 Task: Add Sprouts Organic Peppermint Herbal Tea to the cart.
Action: Mouse pressed left at (22, 103)
Screenshot: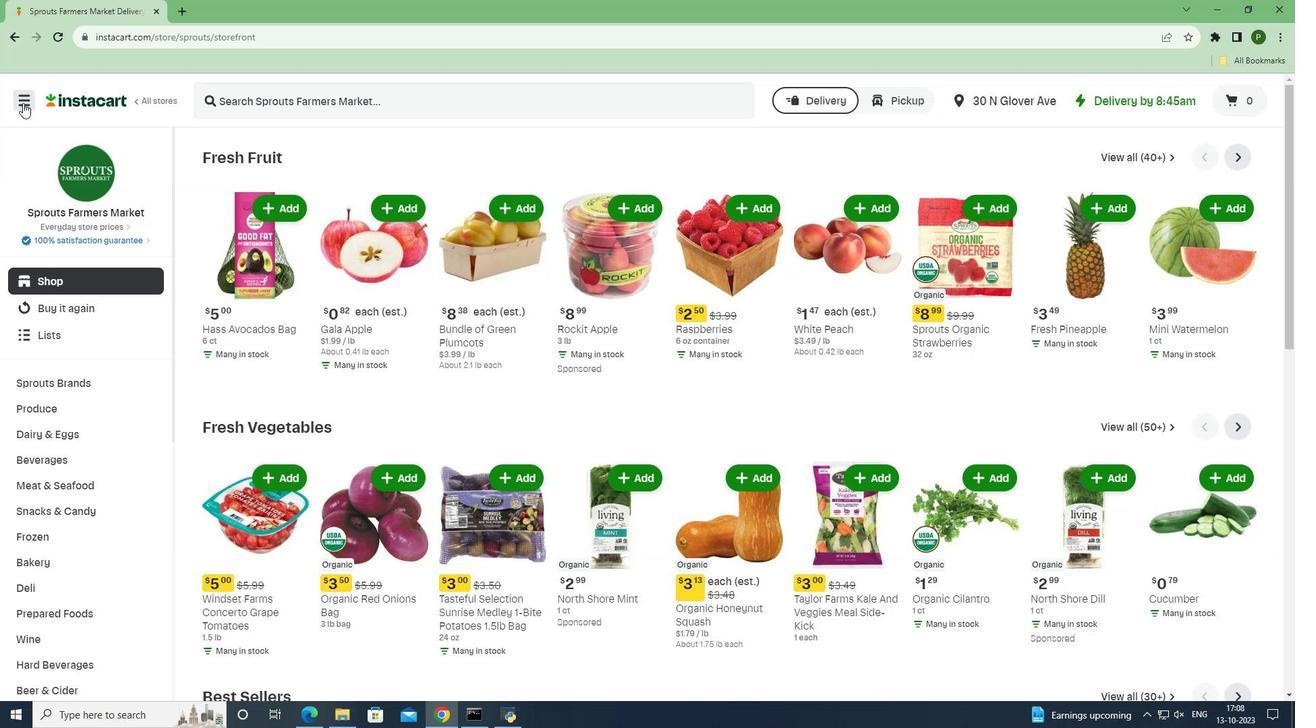 
Action: Mouse moved to (66, 366)
Screenshot: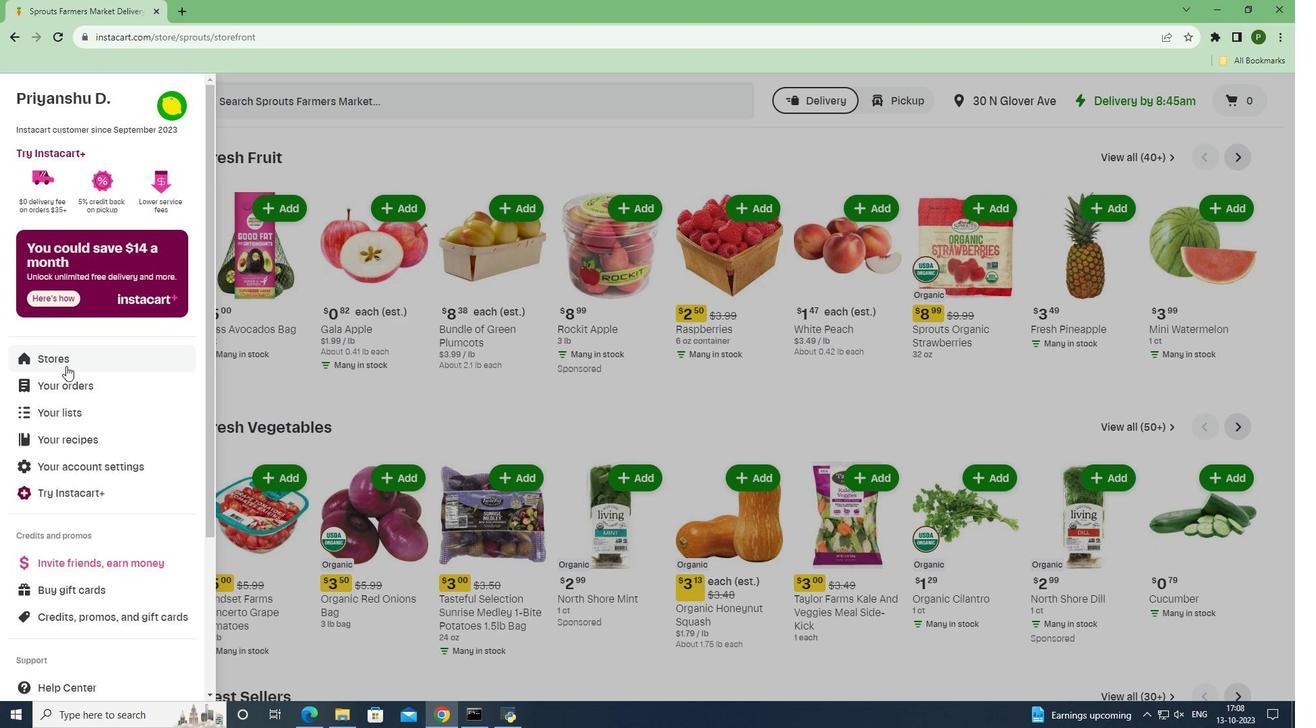 
Action: Mouse pressed left at (66, 366)
Screenshot: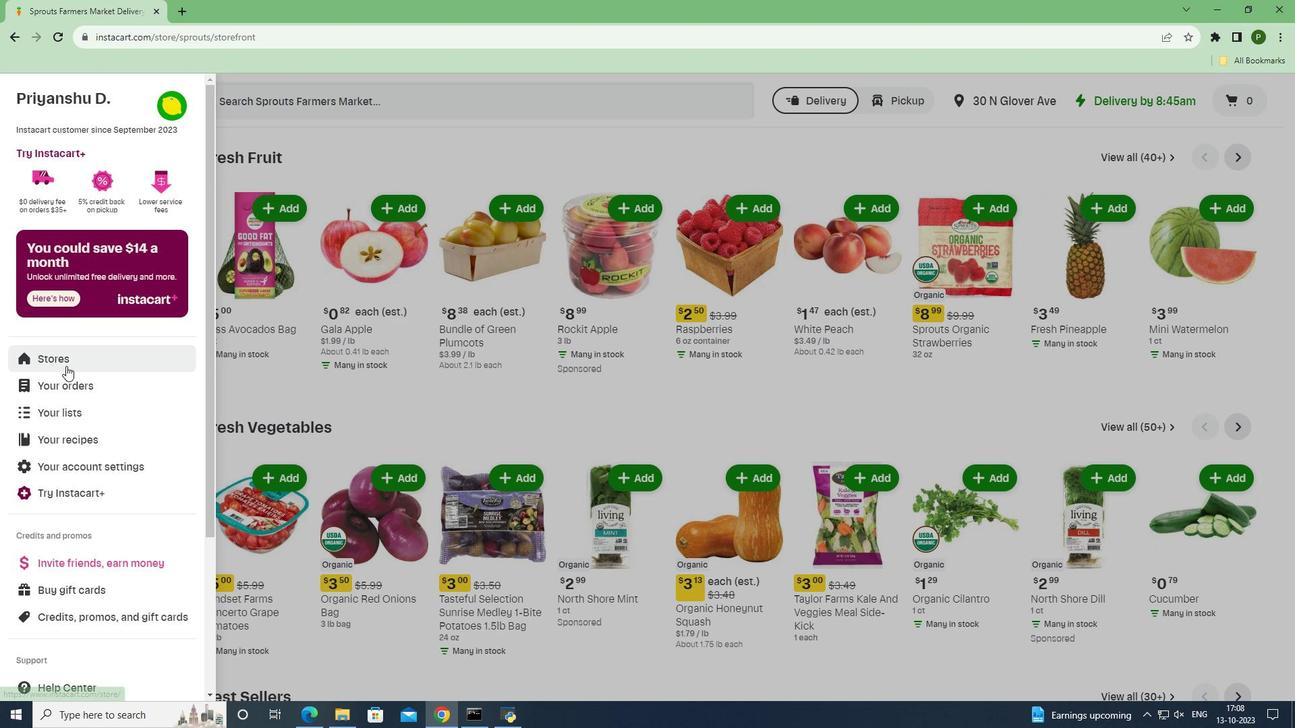 
Action: Mouse moved to (301, 163)
Screenshot: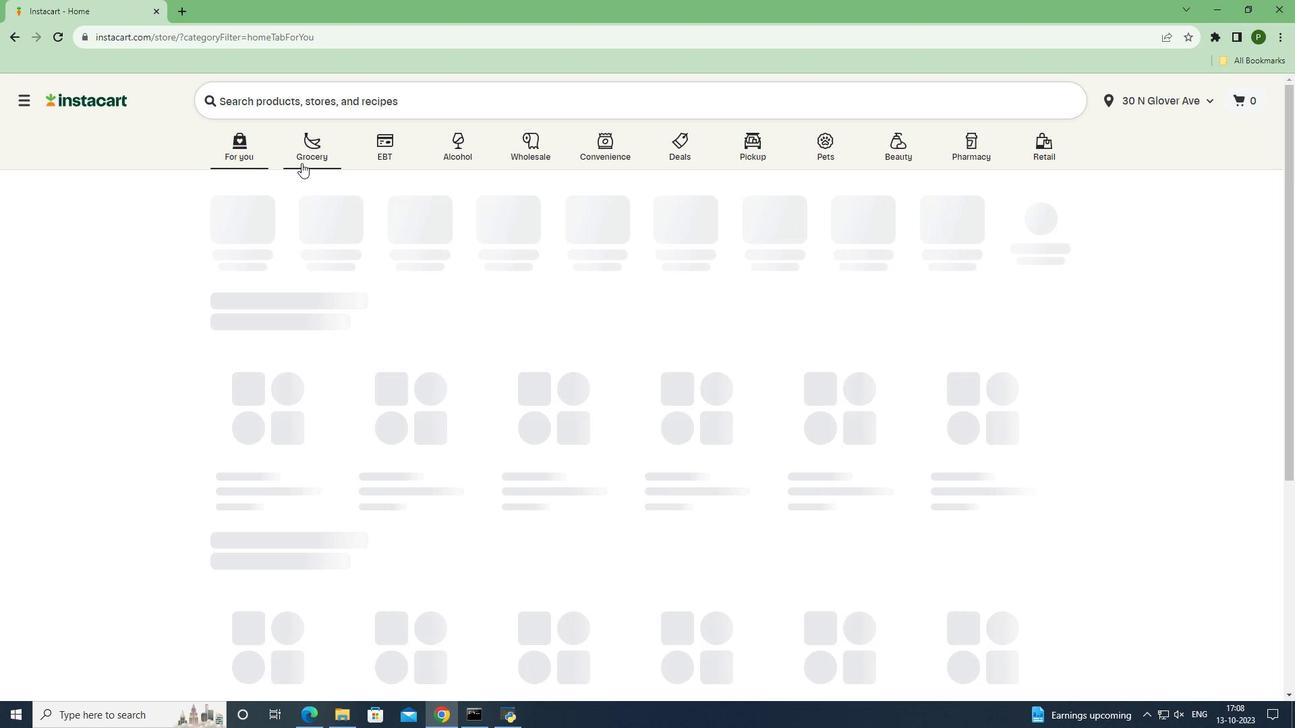 
Action: Mouse pressed left at (301, 163)
Screenshot: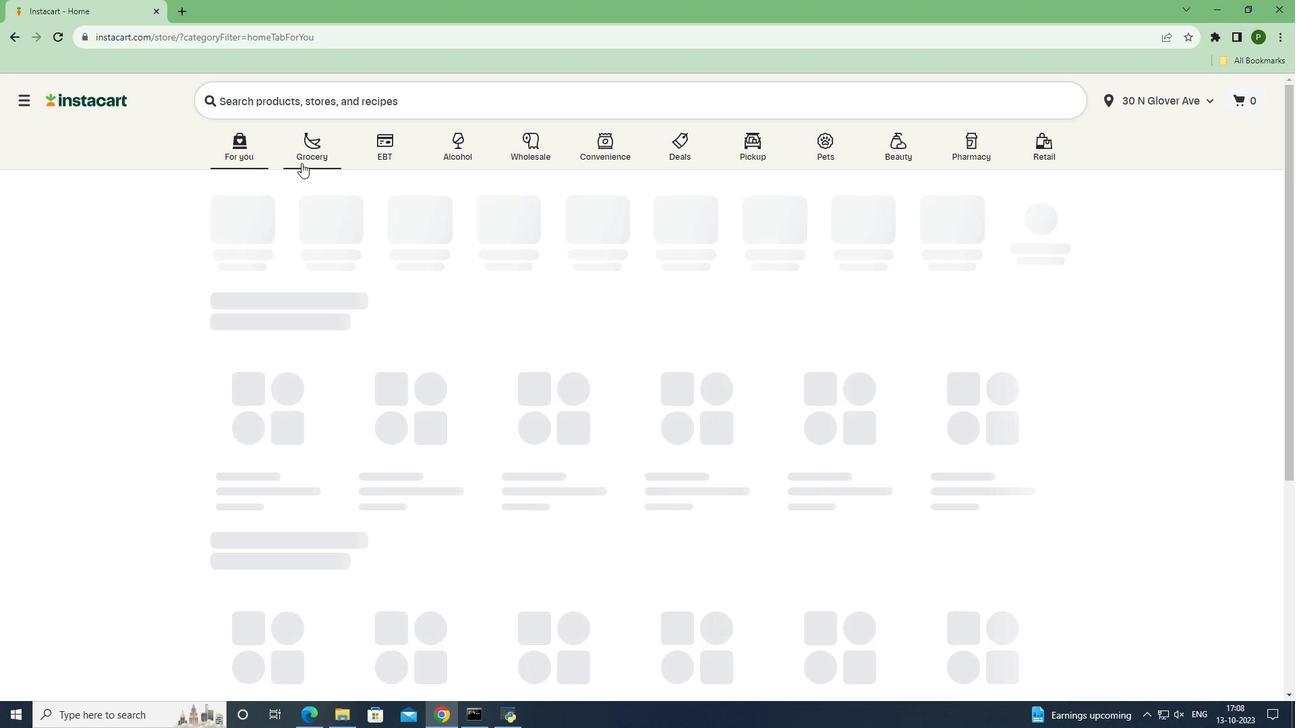 
Action: Mouse moved to (902, 292)
Screenshot: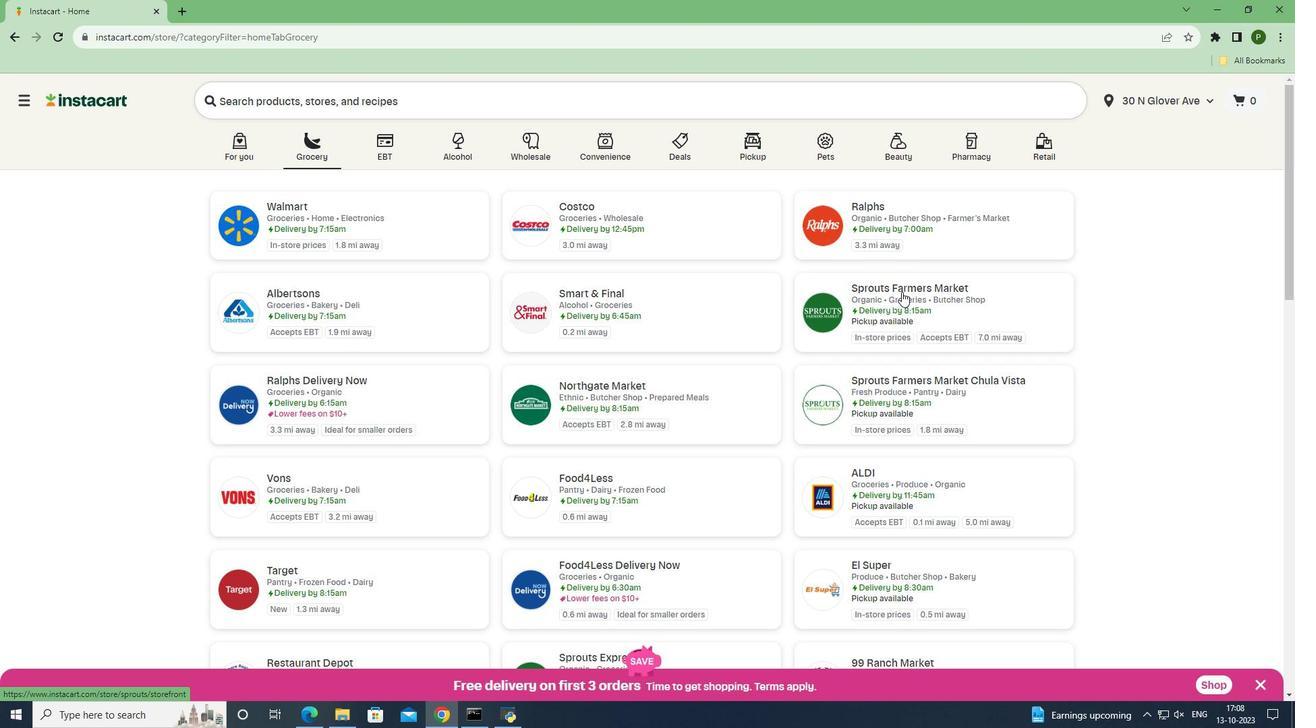 
Action: Mouse pressed left at (902, 292)
Screenshot: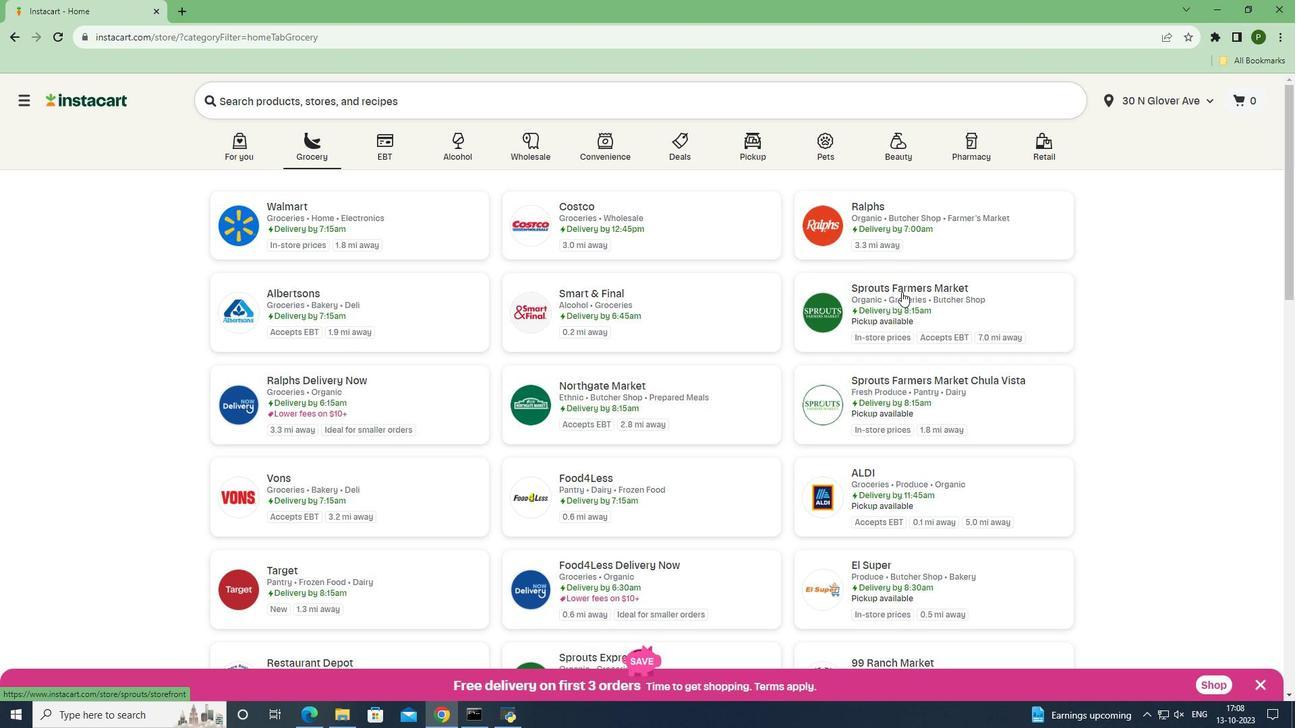 
Action: Mouse moved to (35, 459)
Screenshot: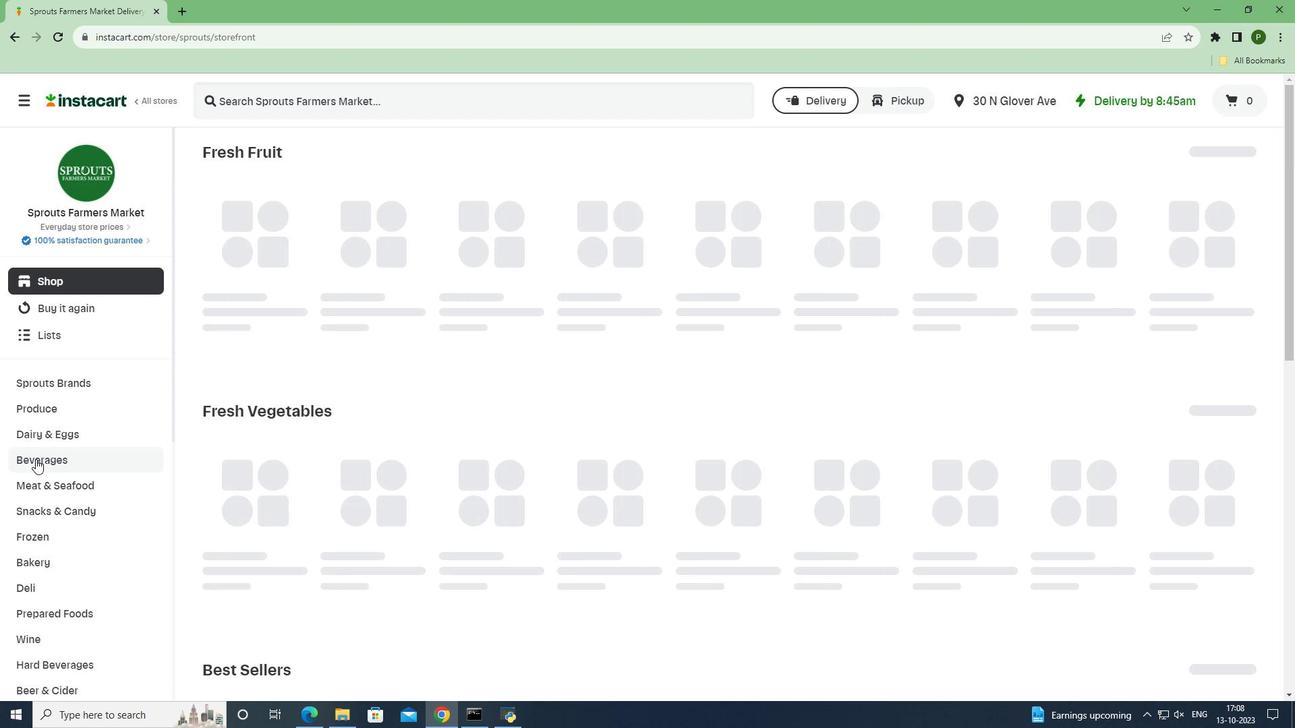 
Action: Mouse pressed left at (35, 459)
Screenshot: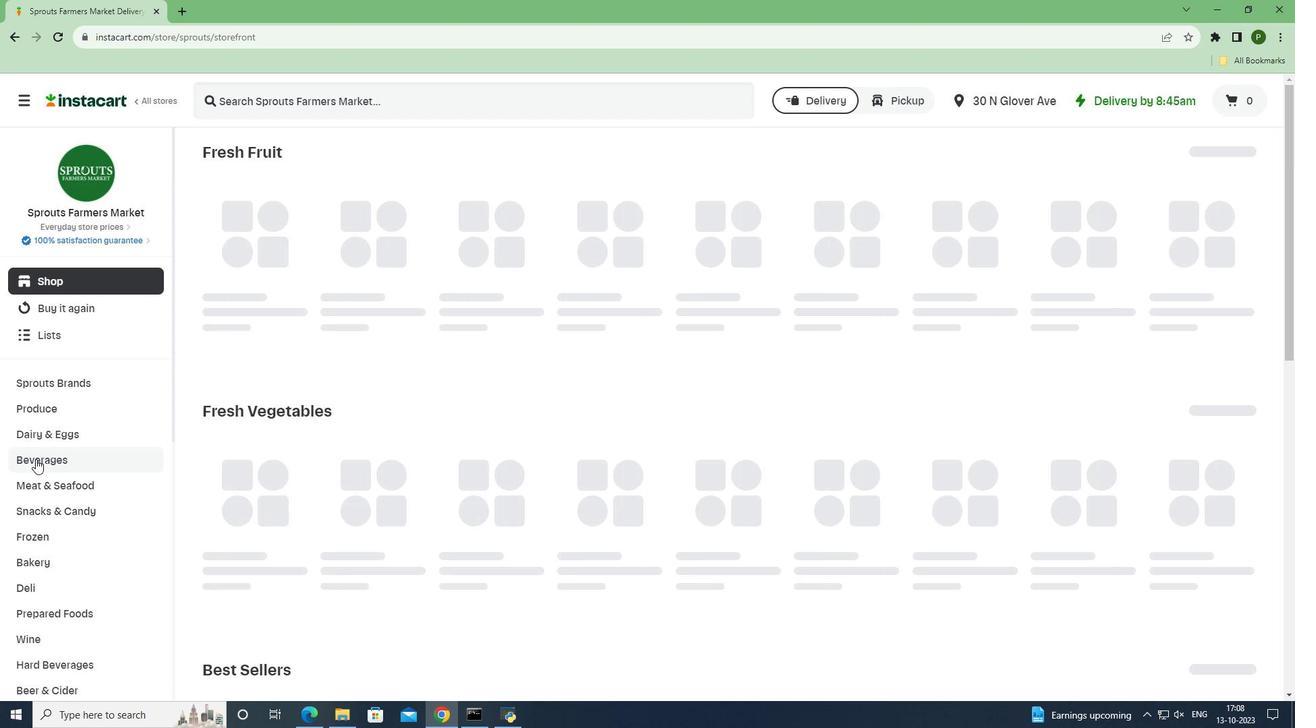 
Action: Mouse moved to (1168, 191)
Screenshot: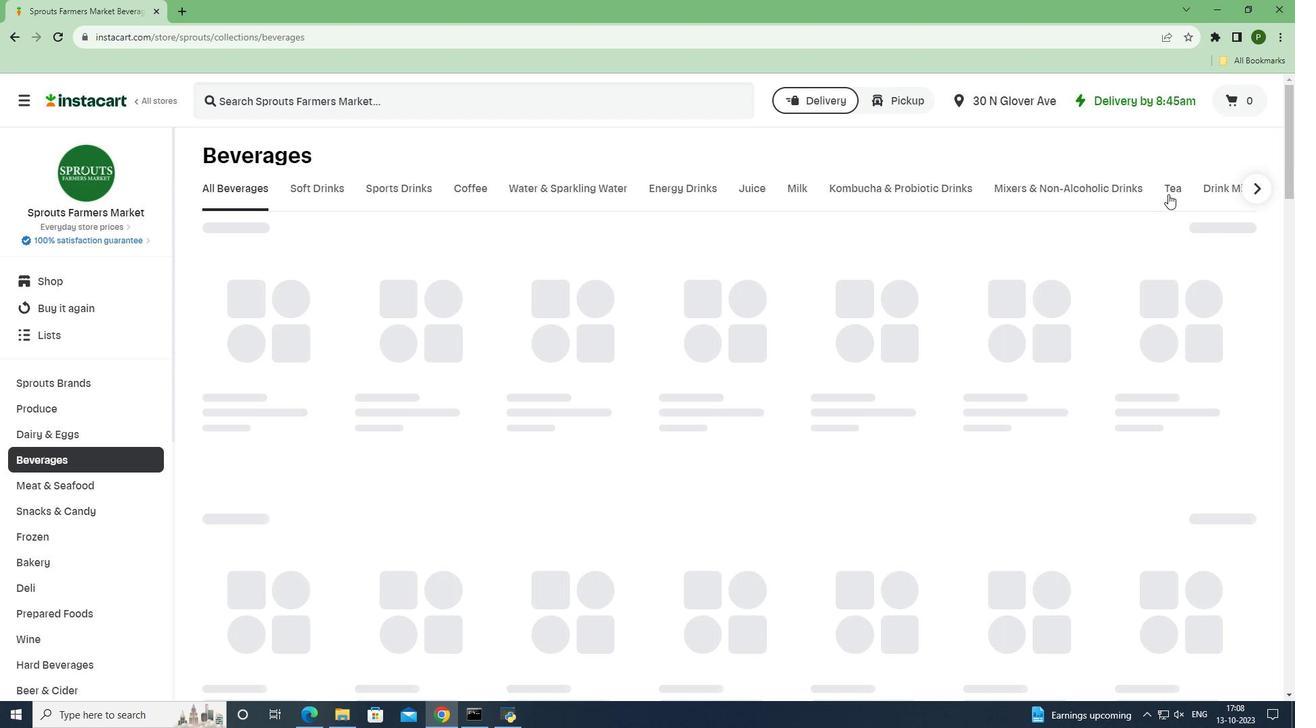 
Action: Mouse pressed left at (1168, 191)
Screenshot: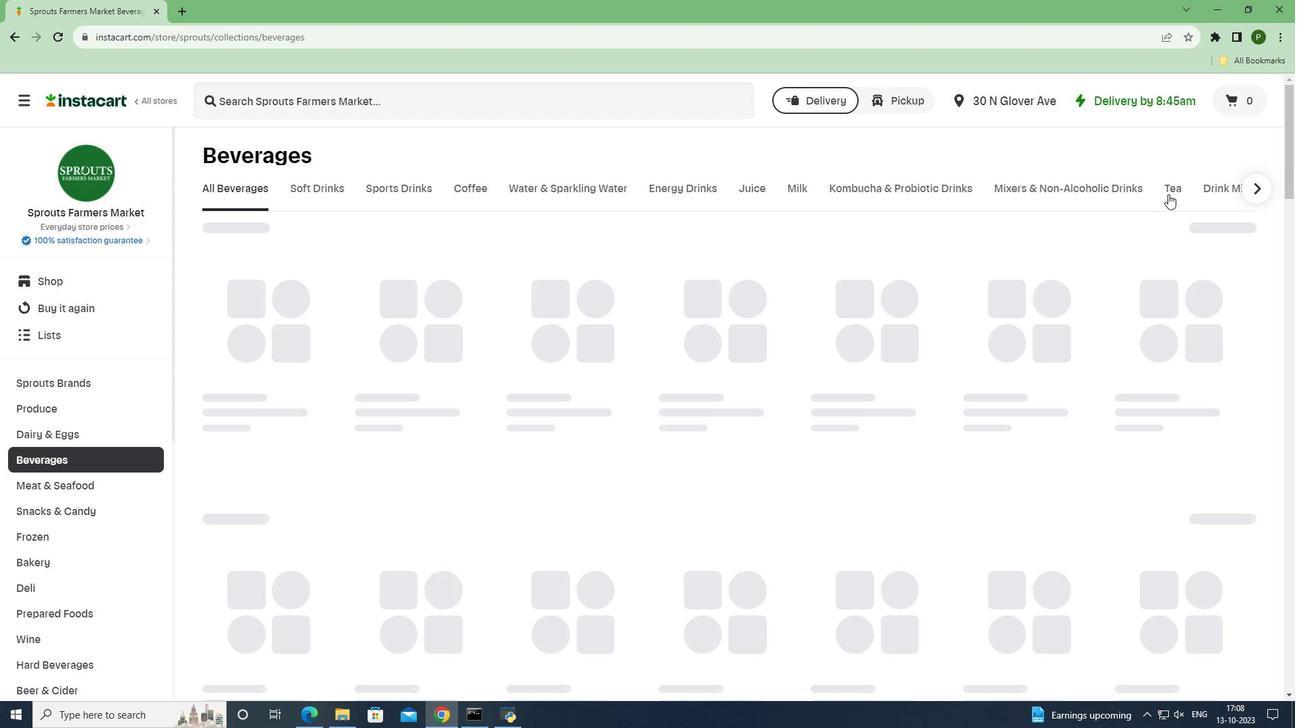 
Action: Mouse moved to (468, 100)
Screenshot: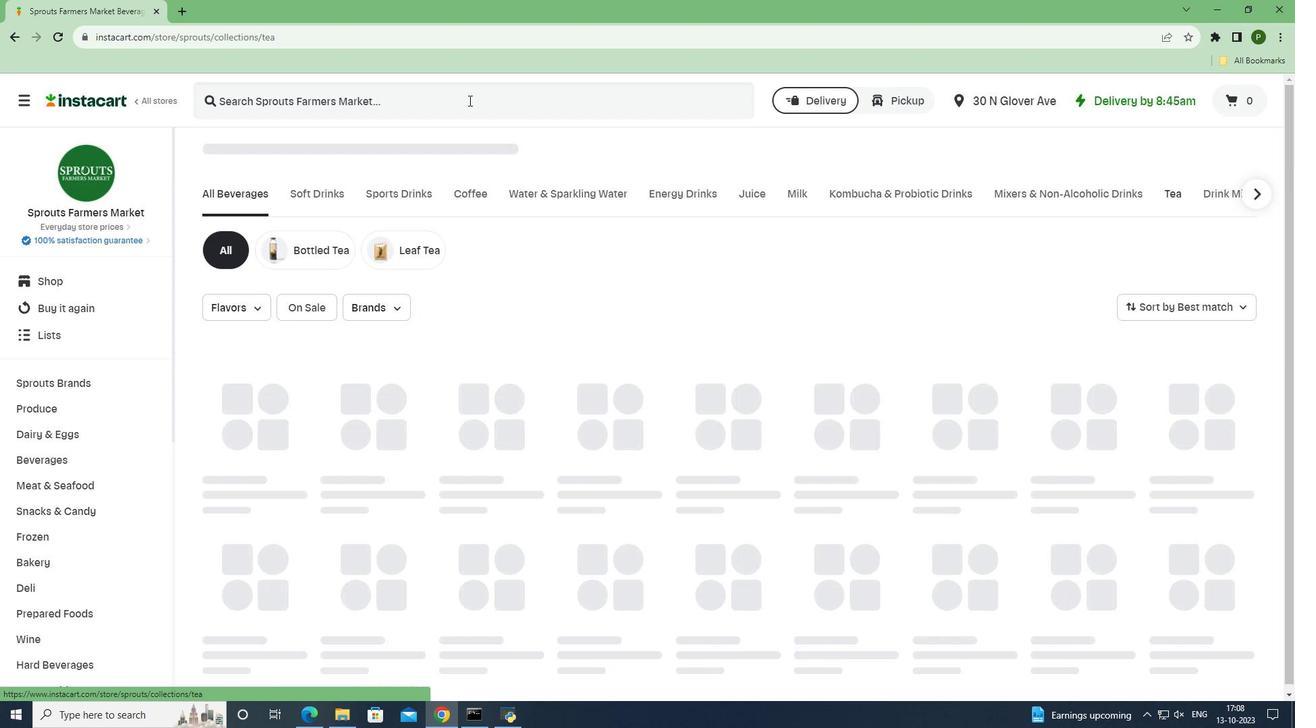 
Action: Mouse pressed left at (468, 100)
Screenshot: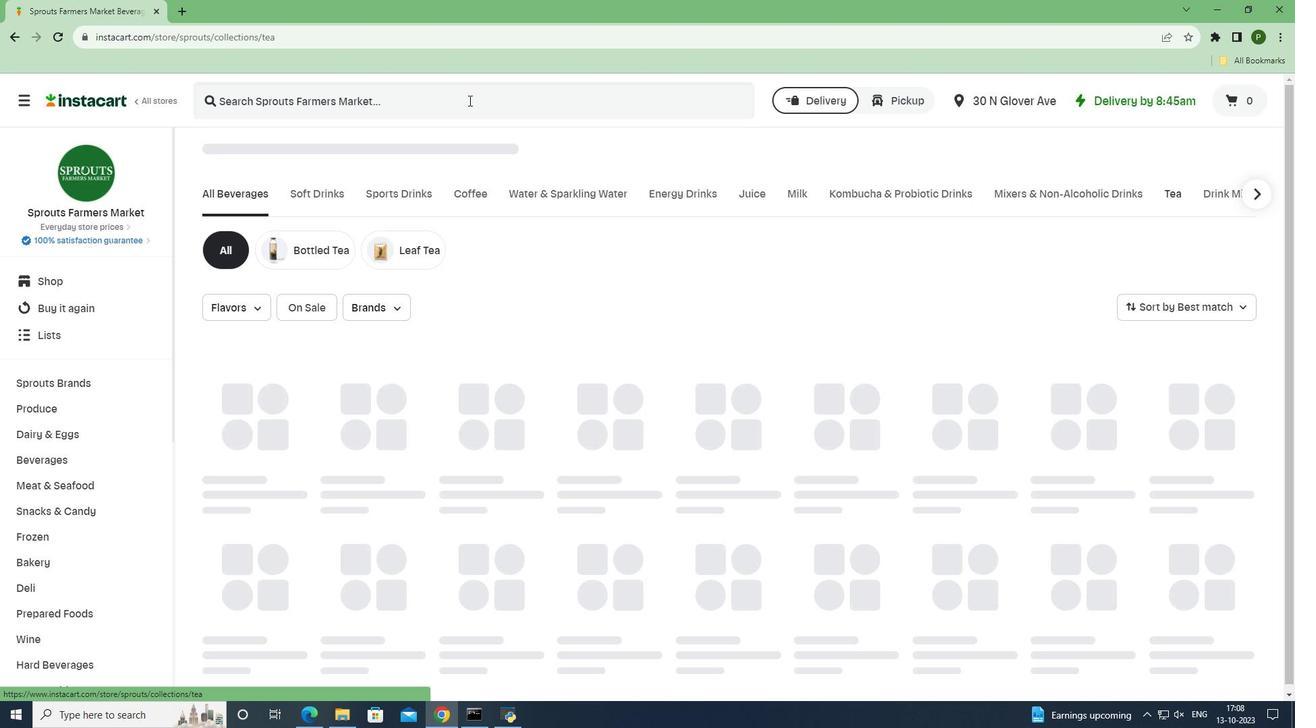 
Action: Key pressed <Key.caps_lock>S<Key.caps_lock>prouts<Key.space><Key.caps_lock>O<Key.caps_lock>rganic<Key.space><Key.caps_lock>P<Key.caps_lock>appermint<Key.space><Key.caps_lock>H<Key.caps_lock>erbal<Key.space><Key.caps_lock>T<Key.caps_lock>ea<Key.space><Key.enter>
Screenshot: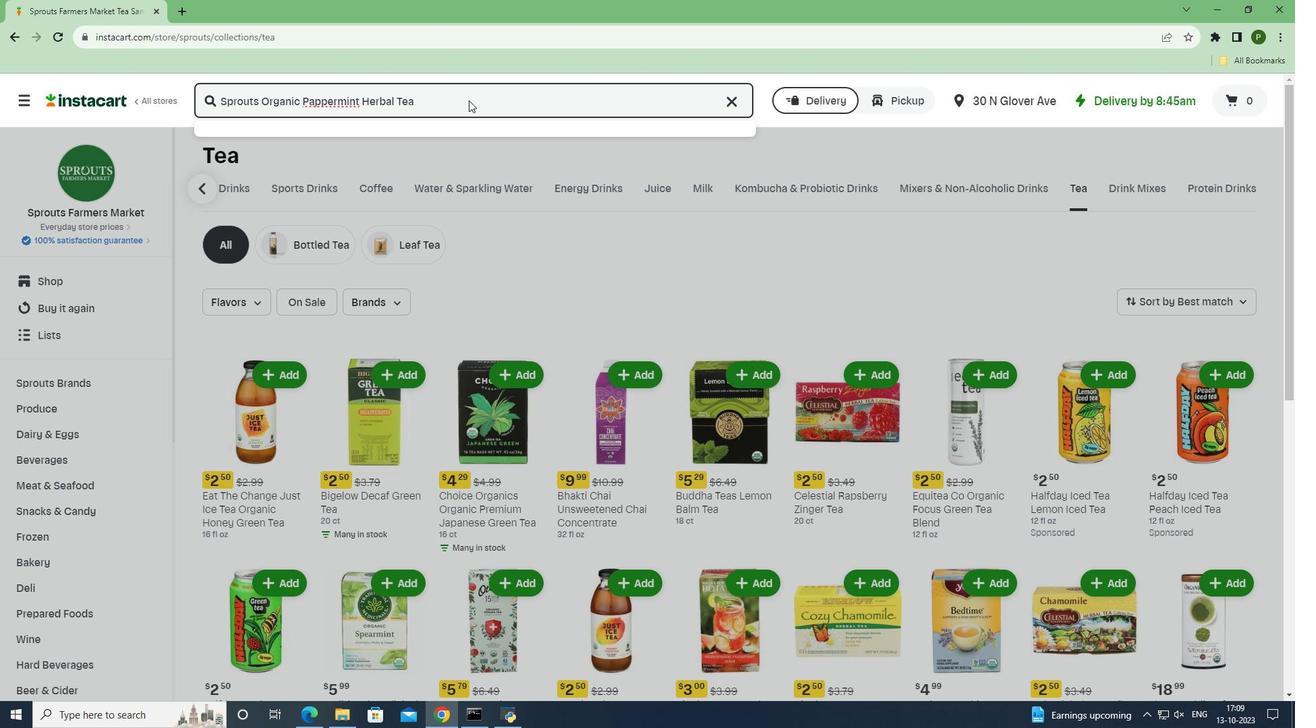
Action: Mouse moved to (429, 513)
Screenshot: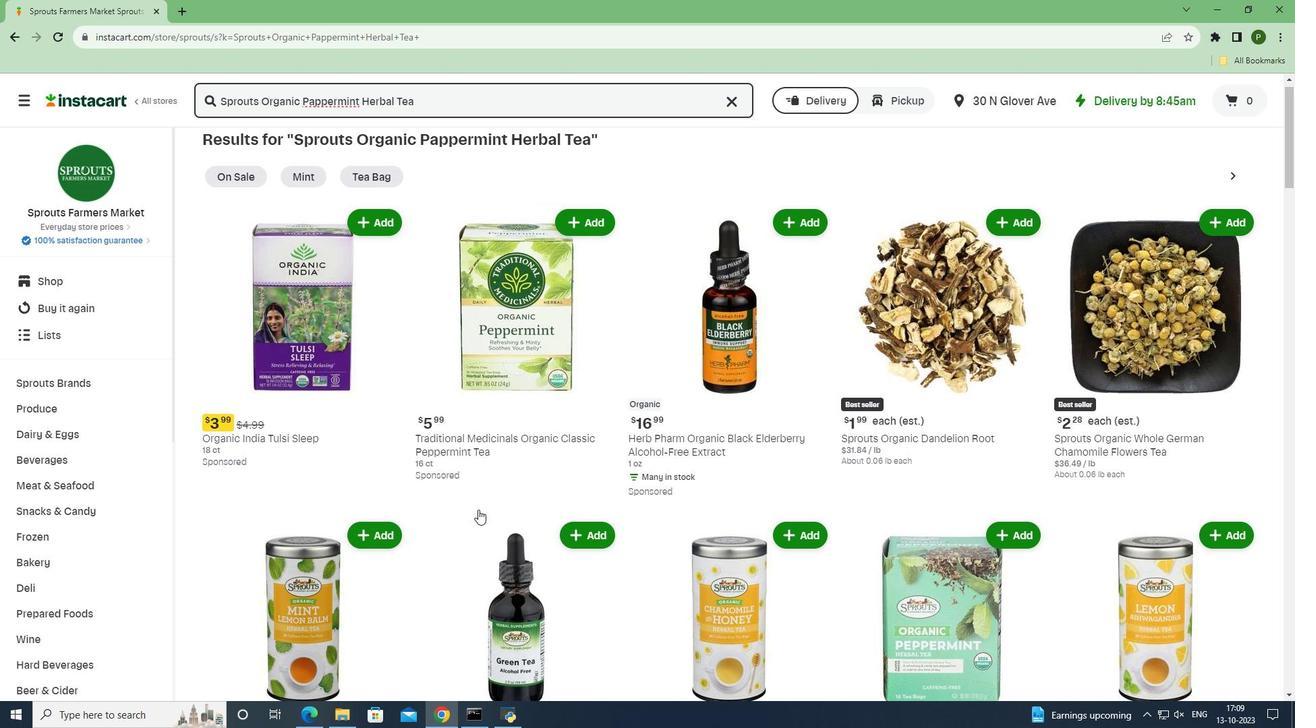 
Action: Mouse scrolled (429, 512) with delta (0, 0)
Screenshot: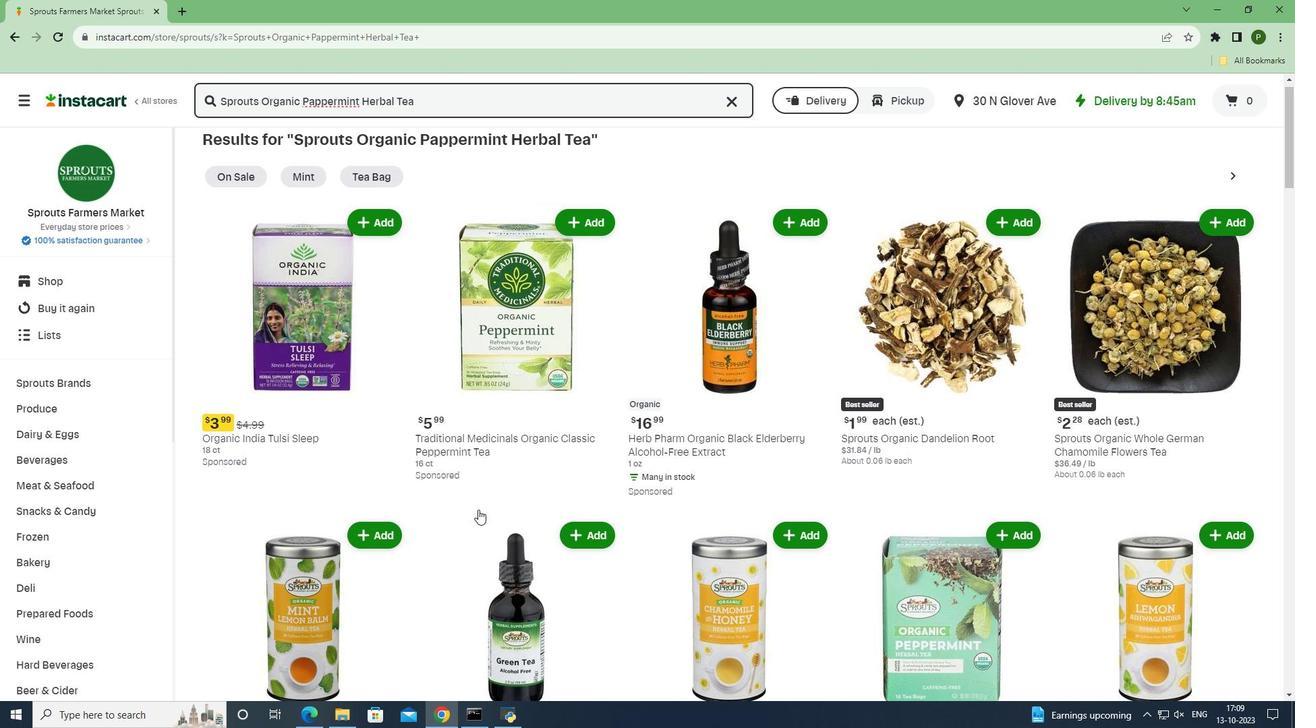 
Action: Mouse moved to (471, 512)
Screenshot: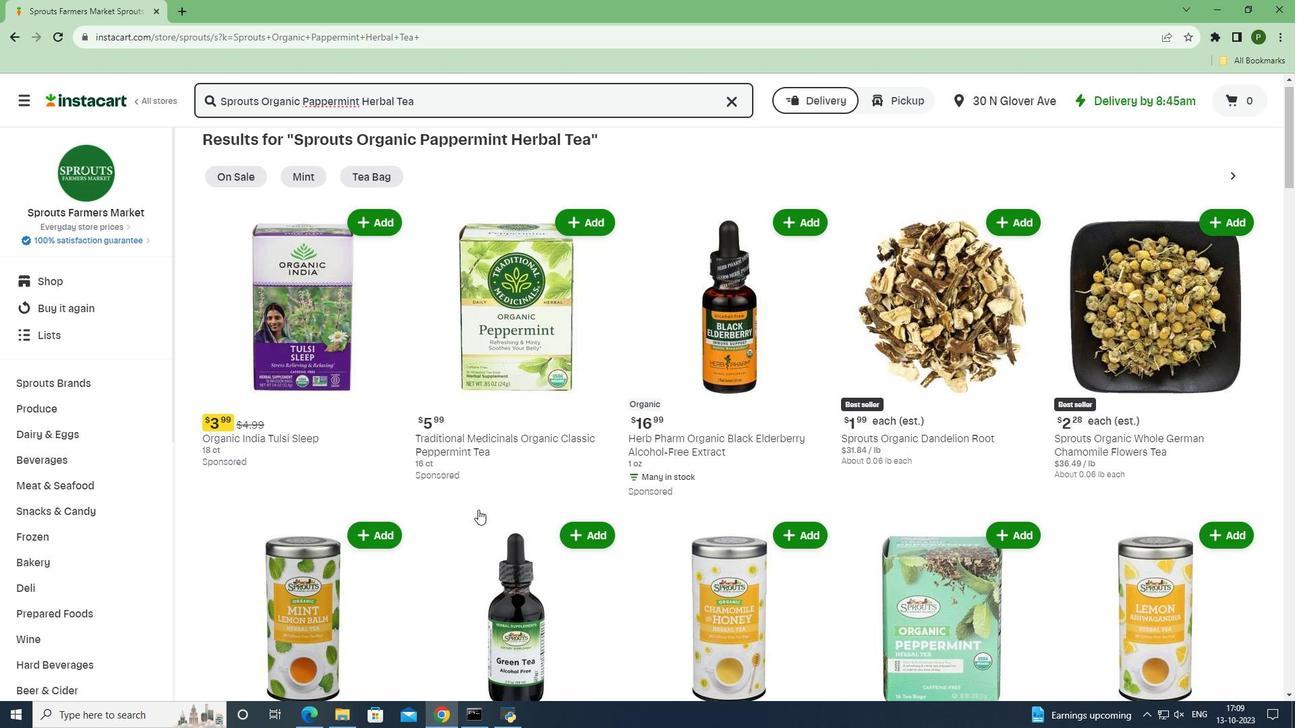 
Action: Mouse scrolled (471, 511) with delta (0, 0)
Screenshot: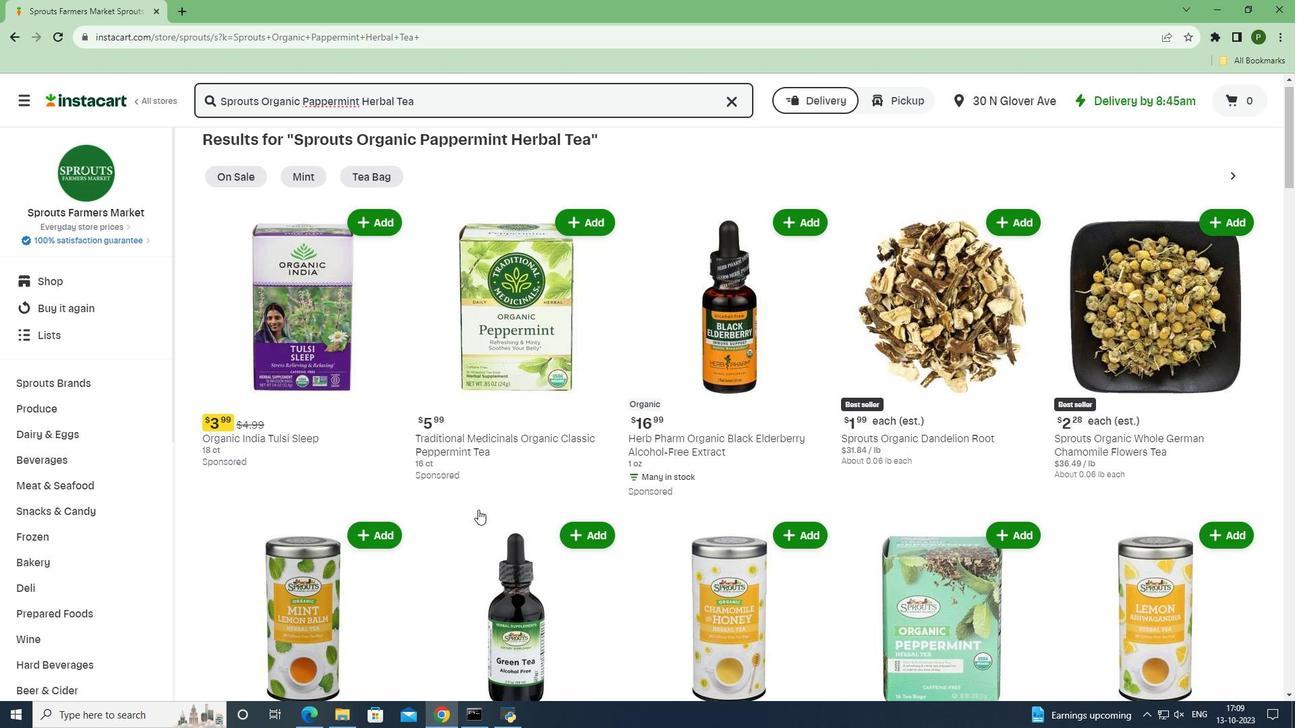 
Action: Mouse moved to (1018, 421)
Screenshot: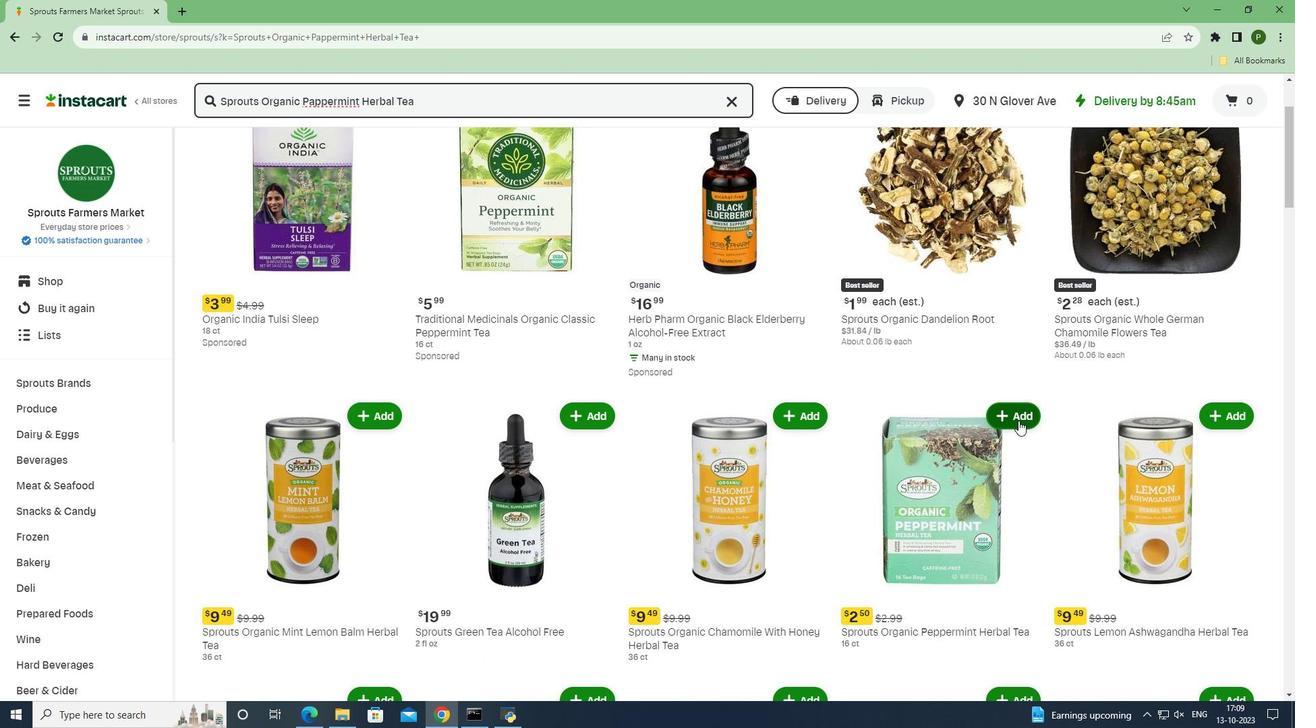 
Action: Mouse pressed left at (1018, 421)
Screenshot: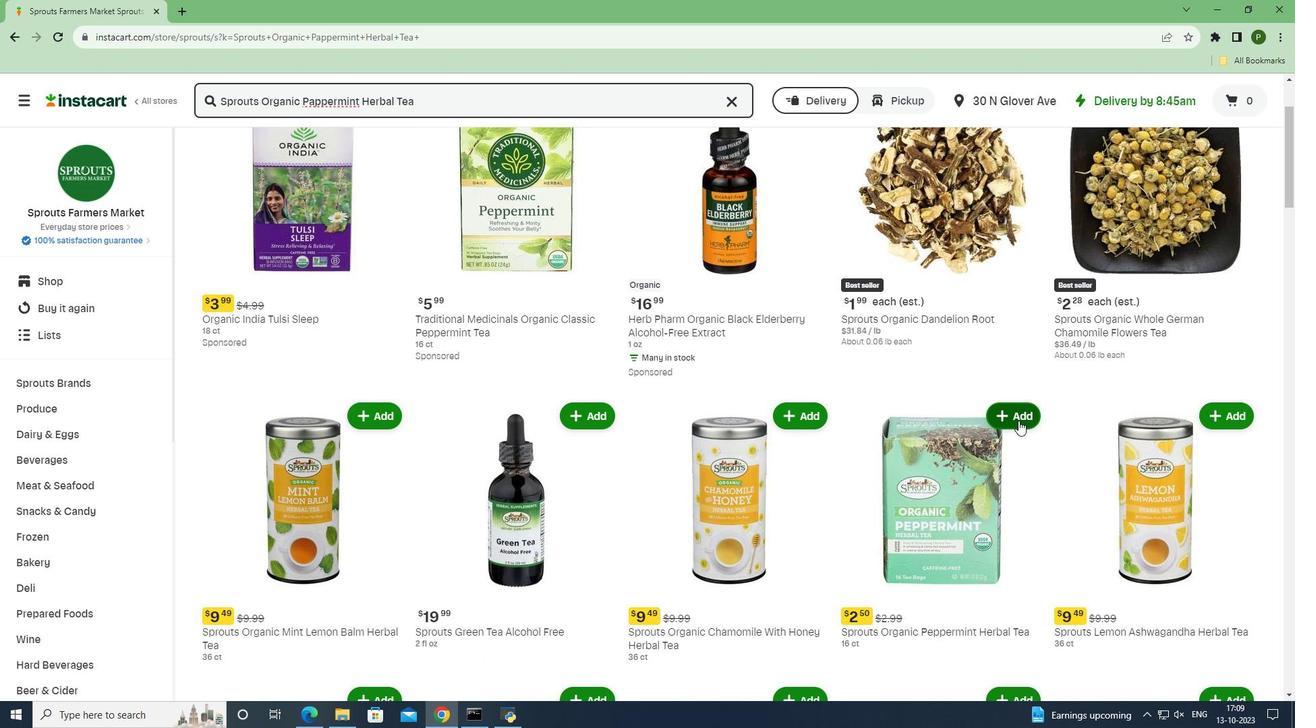 
Action: Mouse moved to (1036, 472)
Screenshot: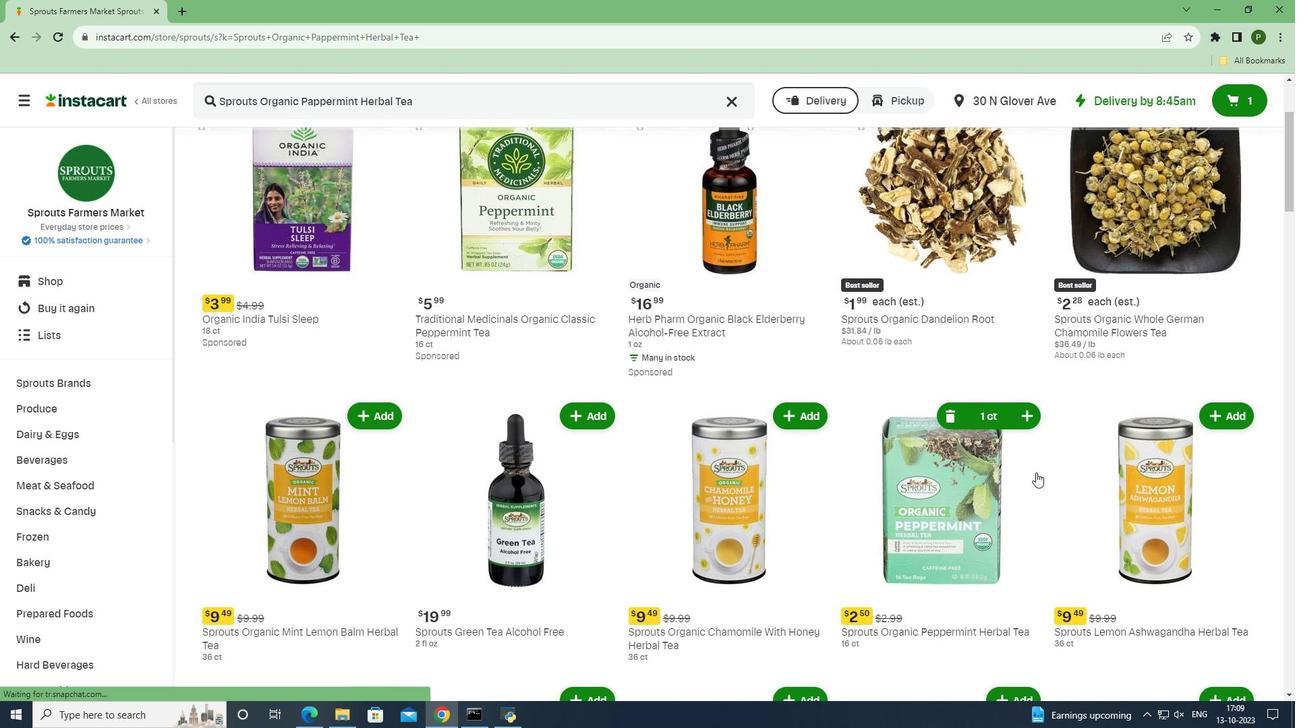 
